 Task: Move the task Implement a new cloud-based procurement management system for a company to the section Done in the project ArrowSprint and filter the tasks in the project by High Priority
Action: Mouse moved to (641, 377)
Screenshot: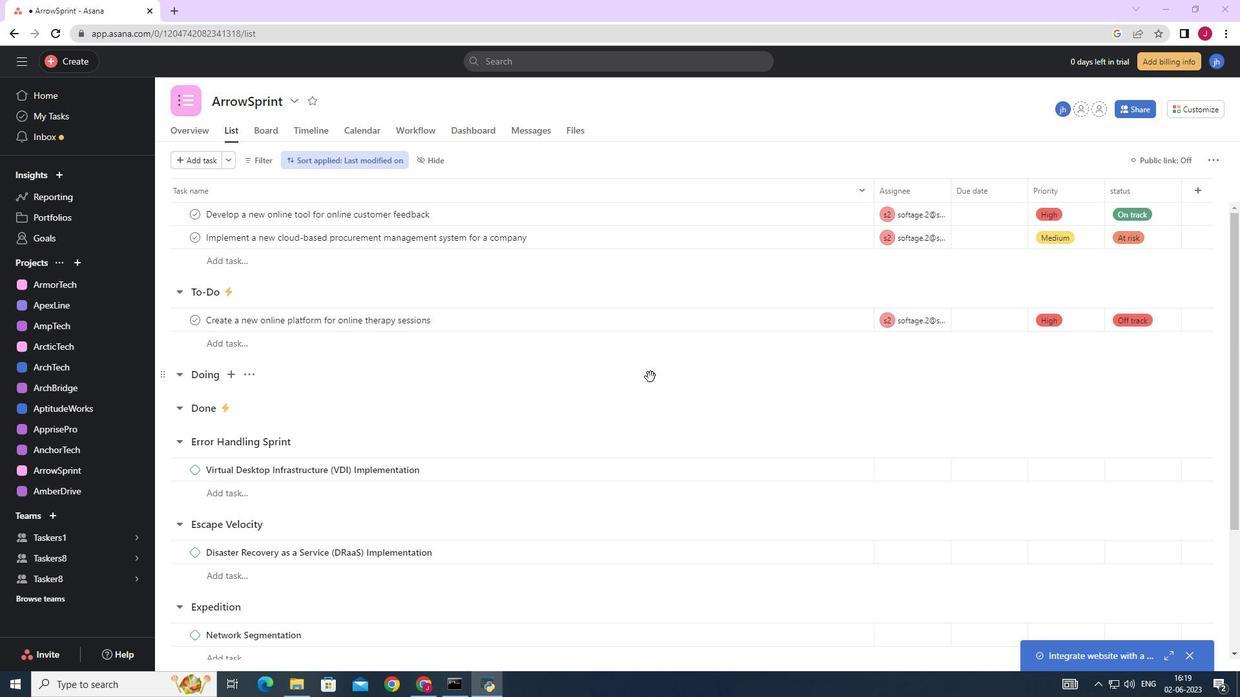 
Action: Mouse scrolled (641, 378) with delta (0, 0)
Screenshot: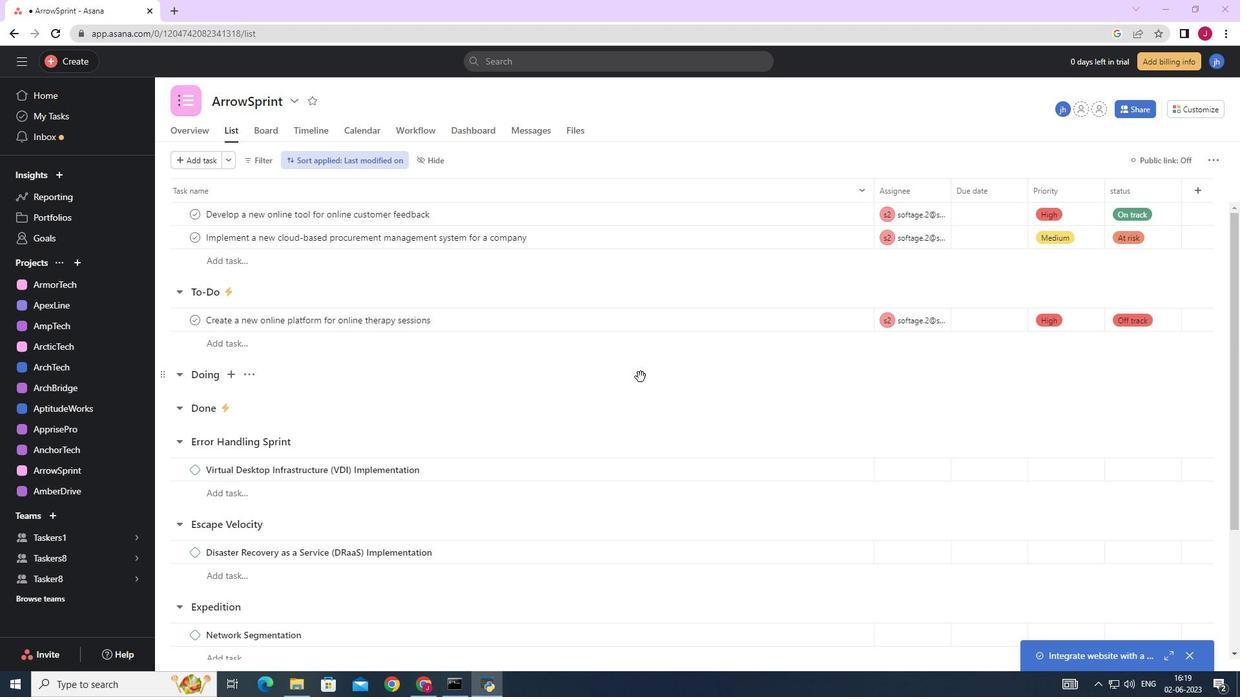 
Action: Mouse scrolled (641, 378) with delta (0, 0)
Screenshot: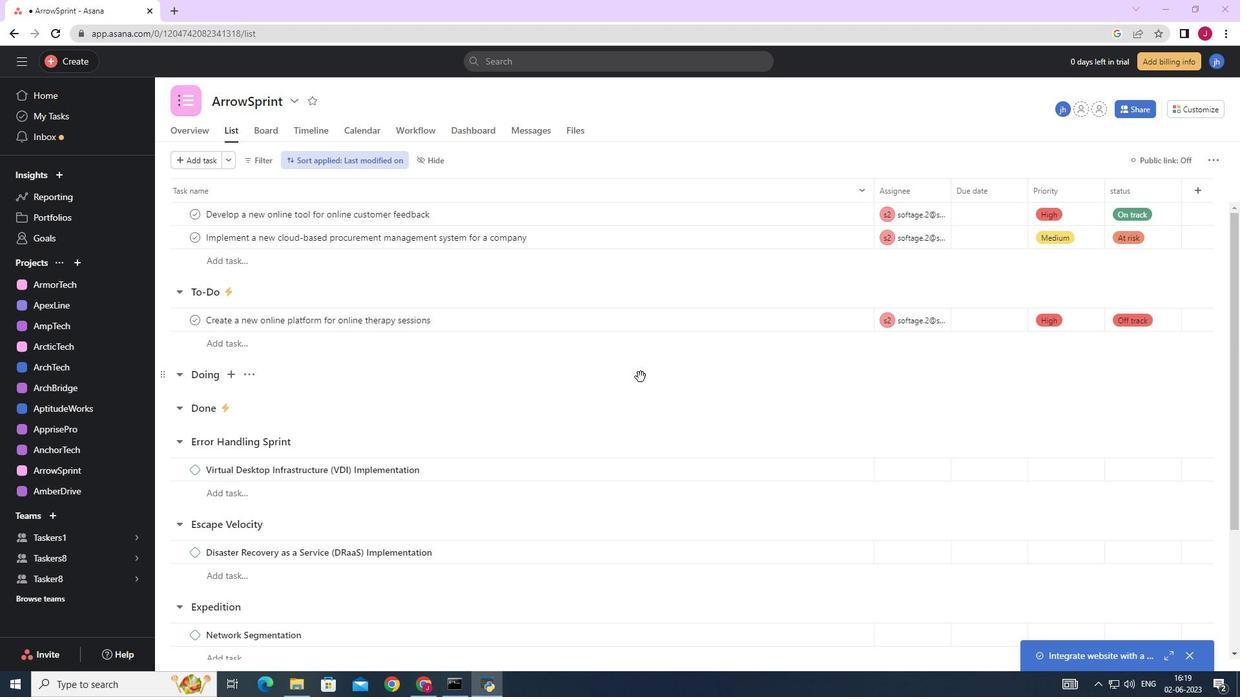 
Action: Mouse scrolled (641, 378) with delta (0, 0)
Screenshot: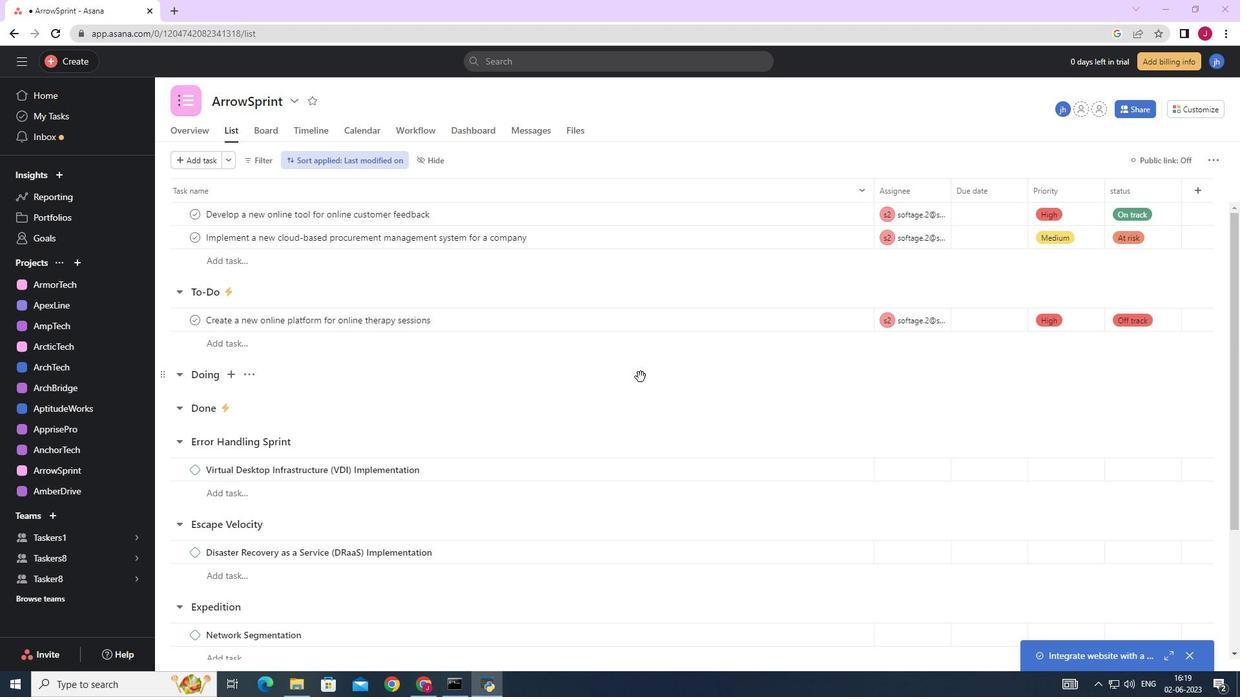 
Action: Mouse scrolled (641, 378) with delta (0, 0)
Screenshot: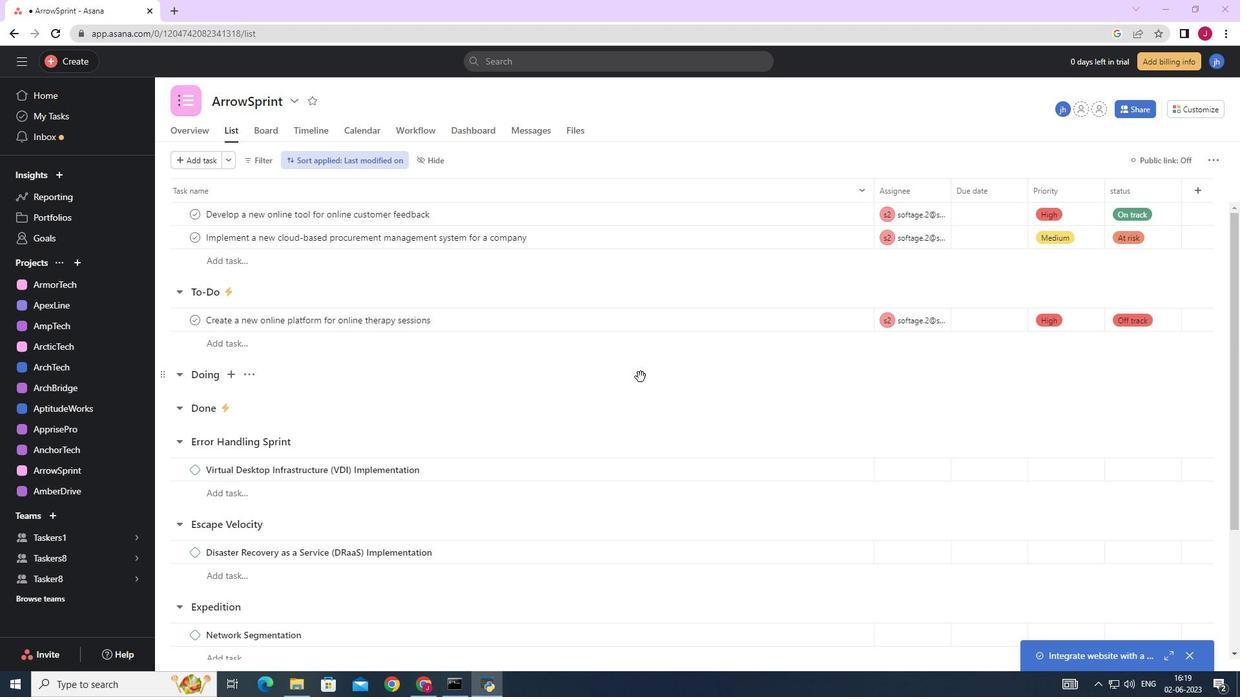 
Action: Mouse moved to (838, 241)
Screenshot: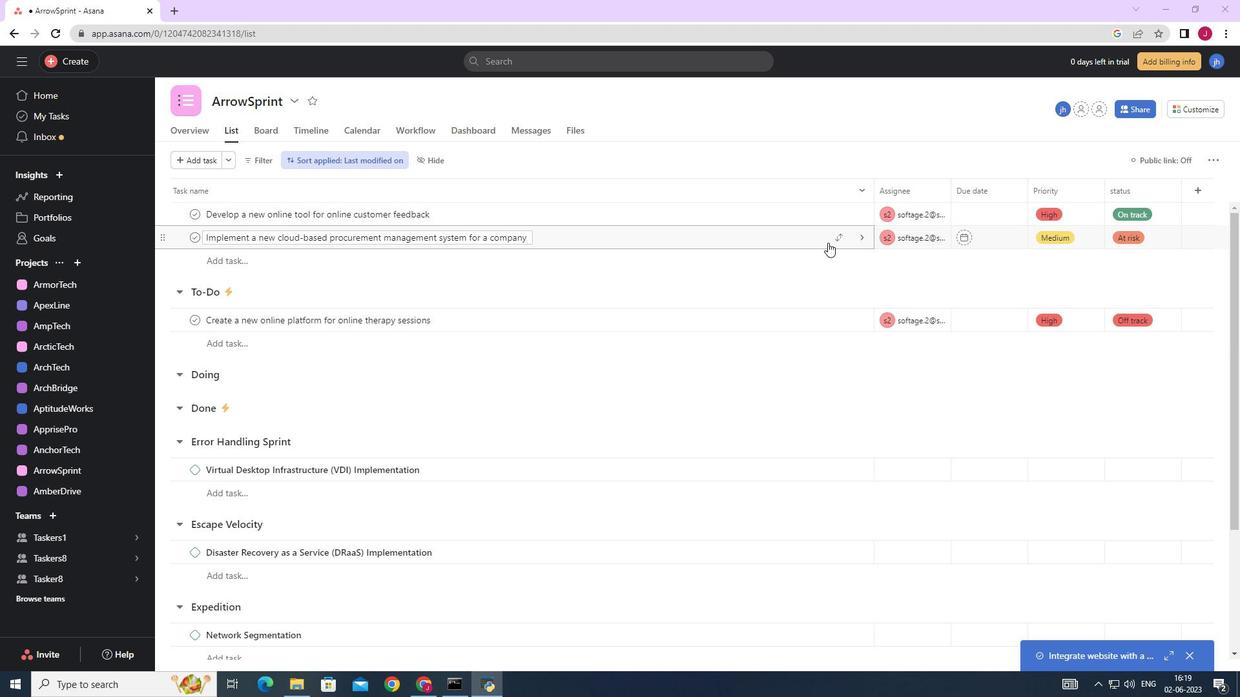 
Action: Mouse pressed left at (838, 241)
Screenshot: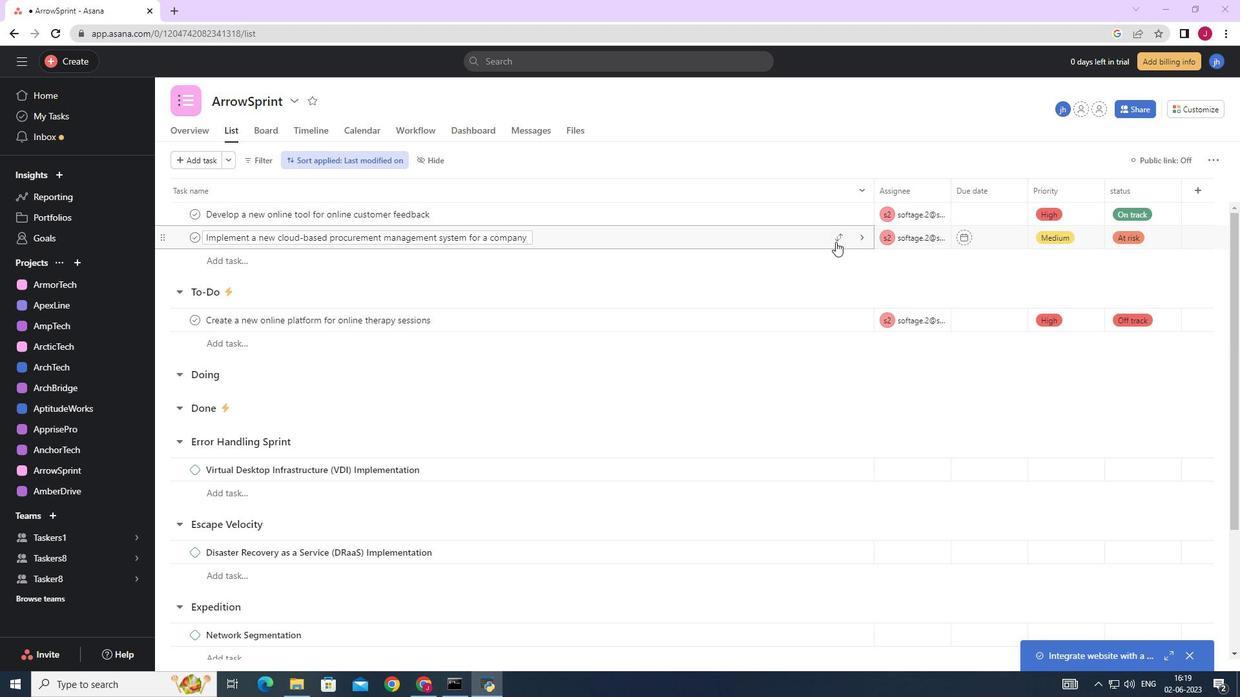 
Action: Mouse moved to (770, 352)
Screenshot: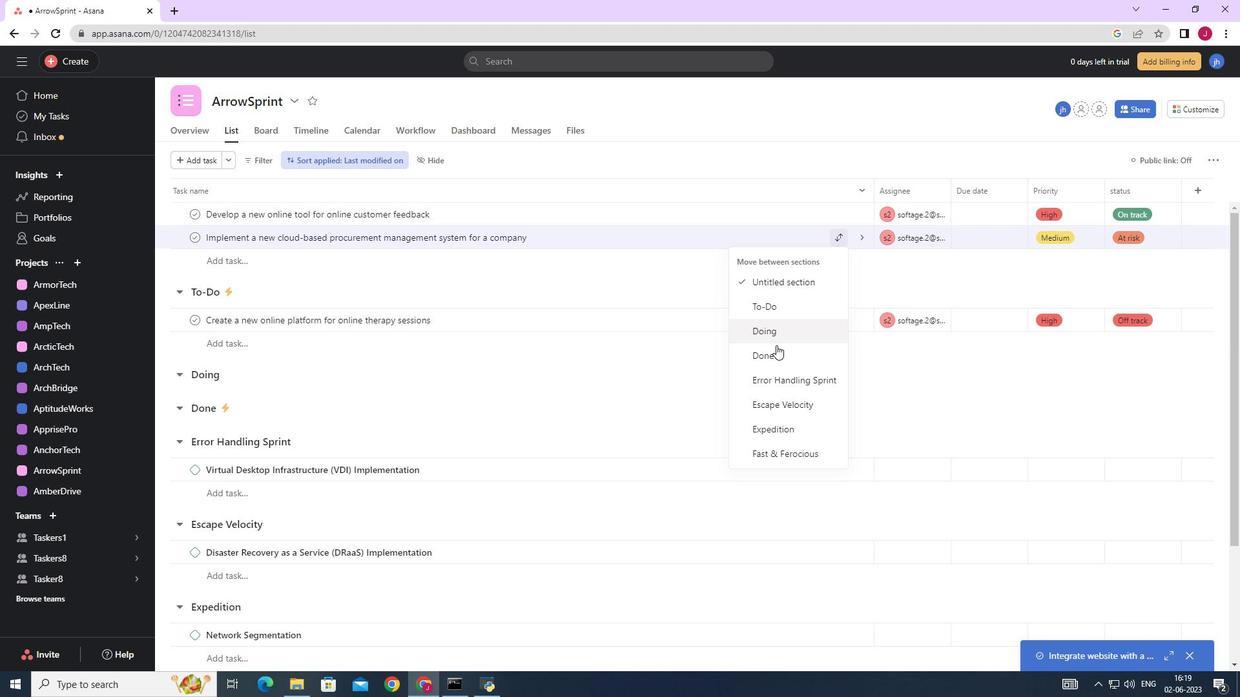 
Action: Mouse pressed left at (770, 352)
Screenshot: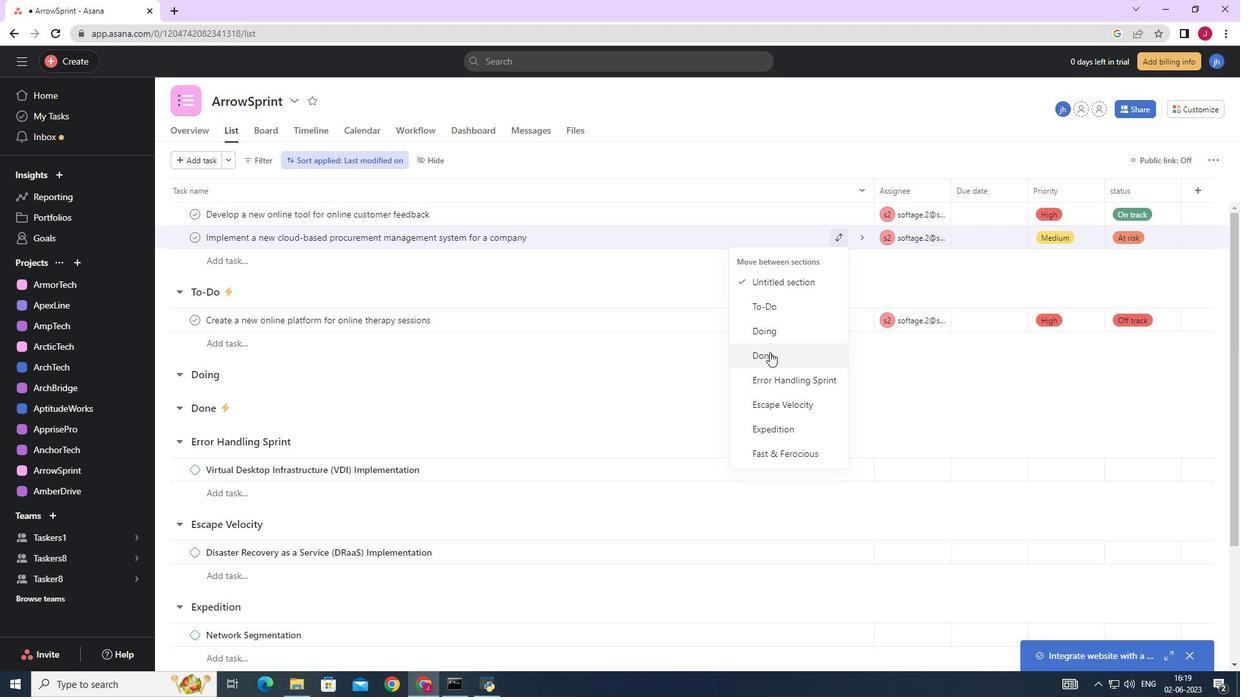 
Action: Mouse moved to (261, 157)
Screenshot: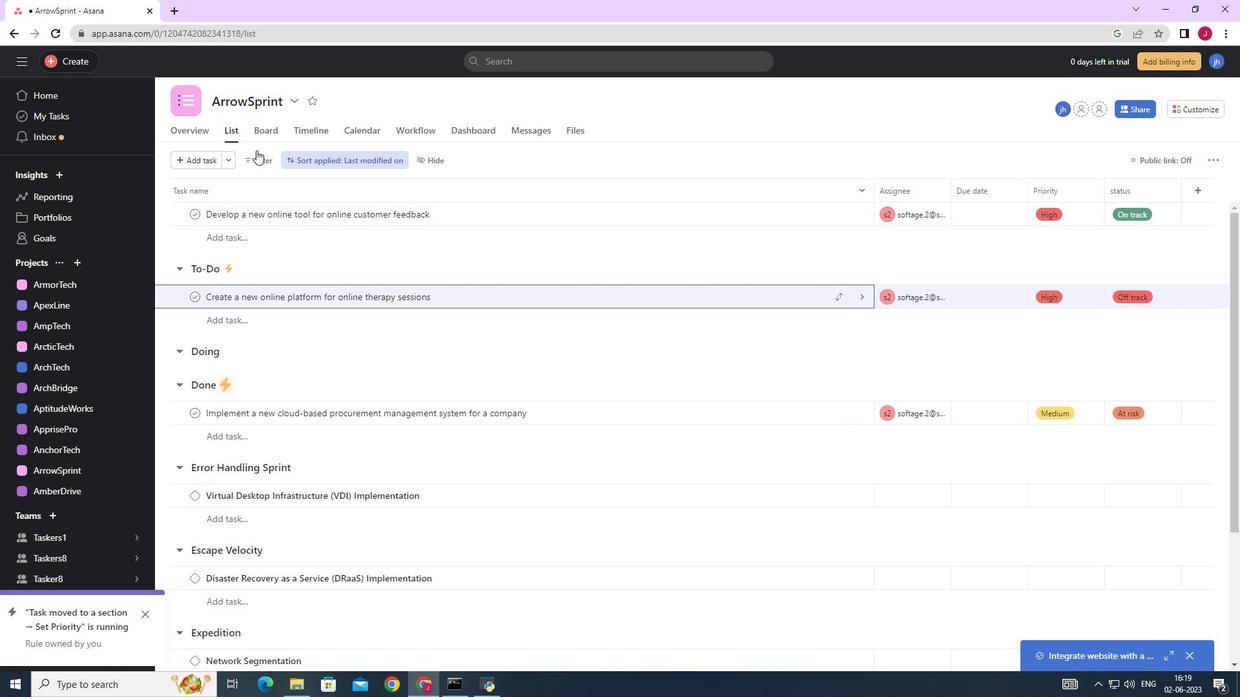 
Action: Mouse pressed left at (261, 157)
Screenshot: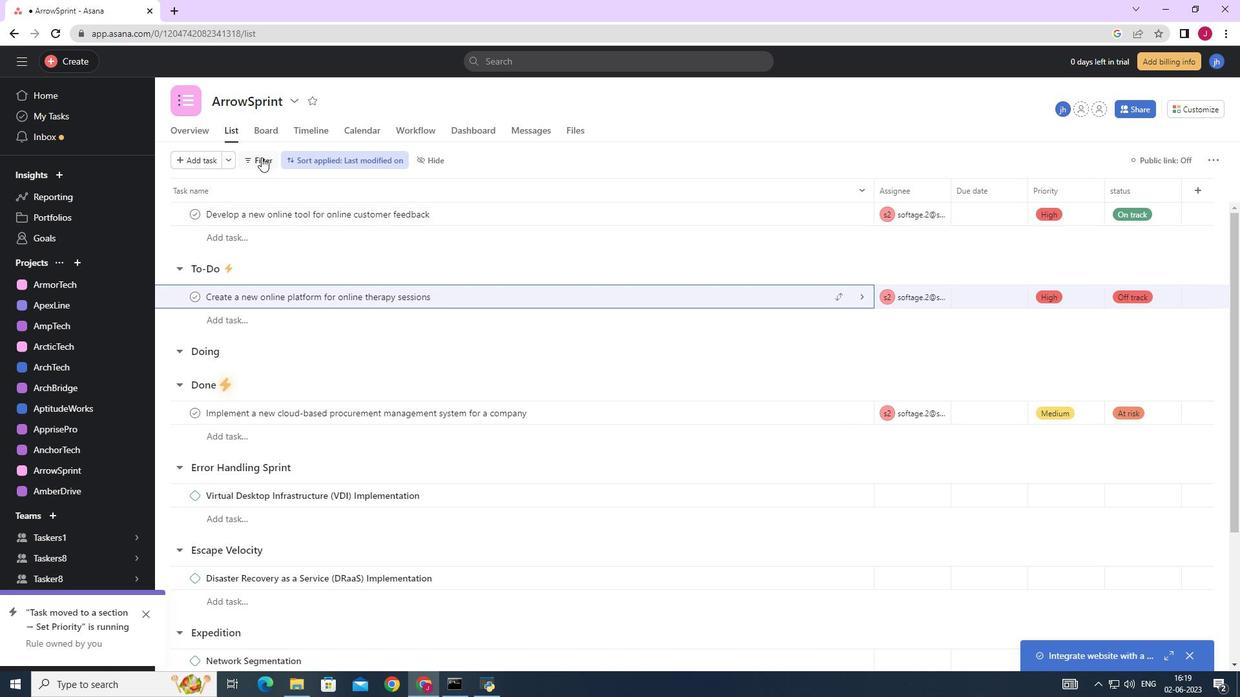 
Action: Mouse moved to (298, 265)
Screenshot: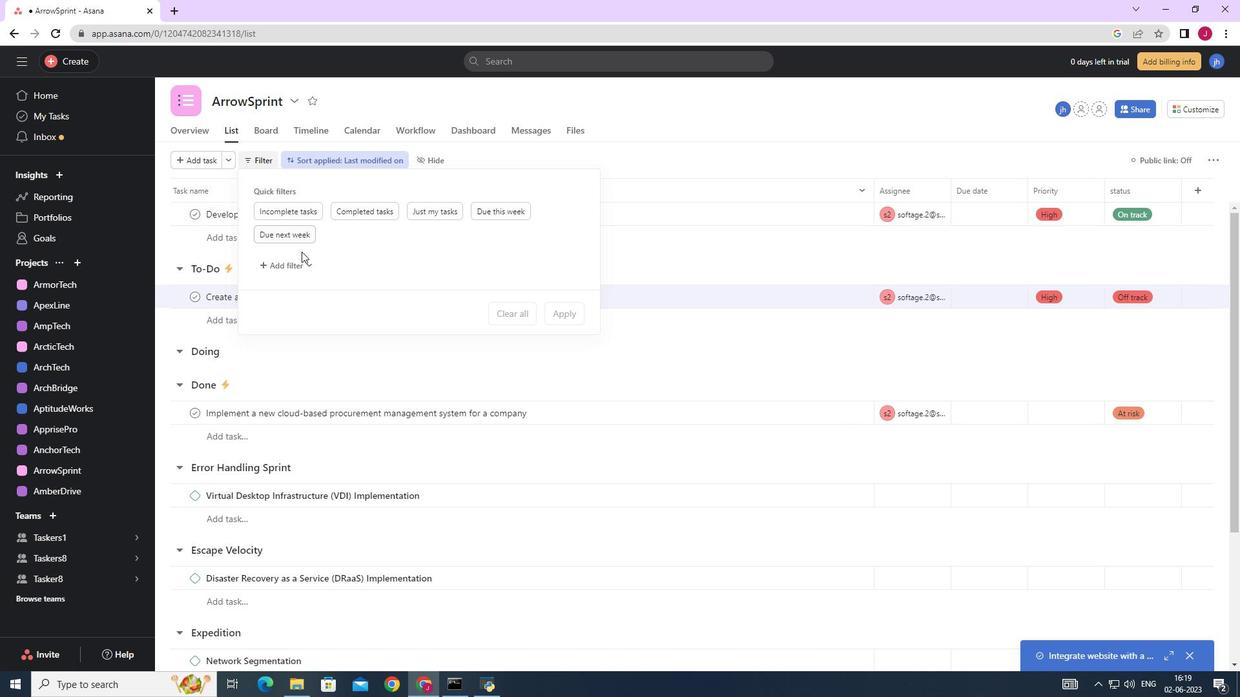 
Action: Mouse pressed left at (298, 265)
Screenshot: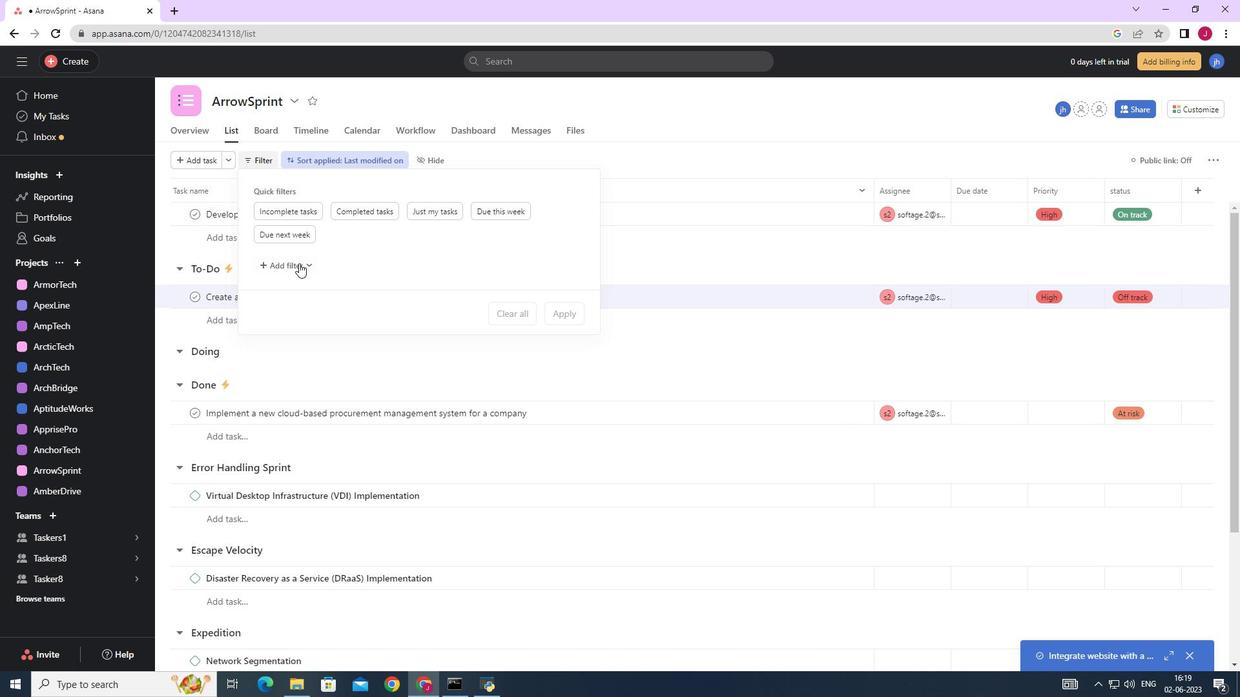
Action: Mouse moved to (299, 487)
Screenshot: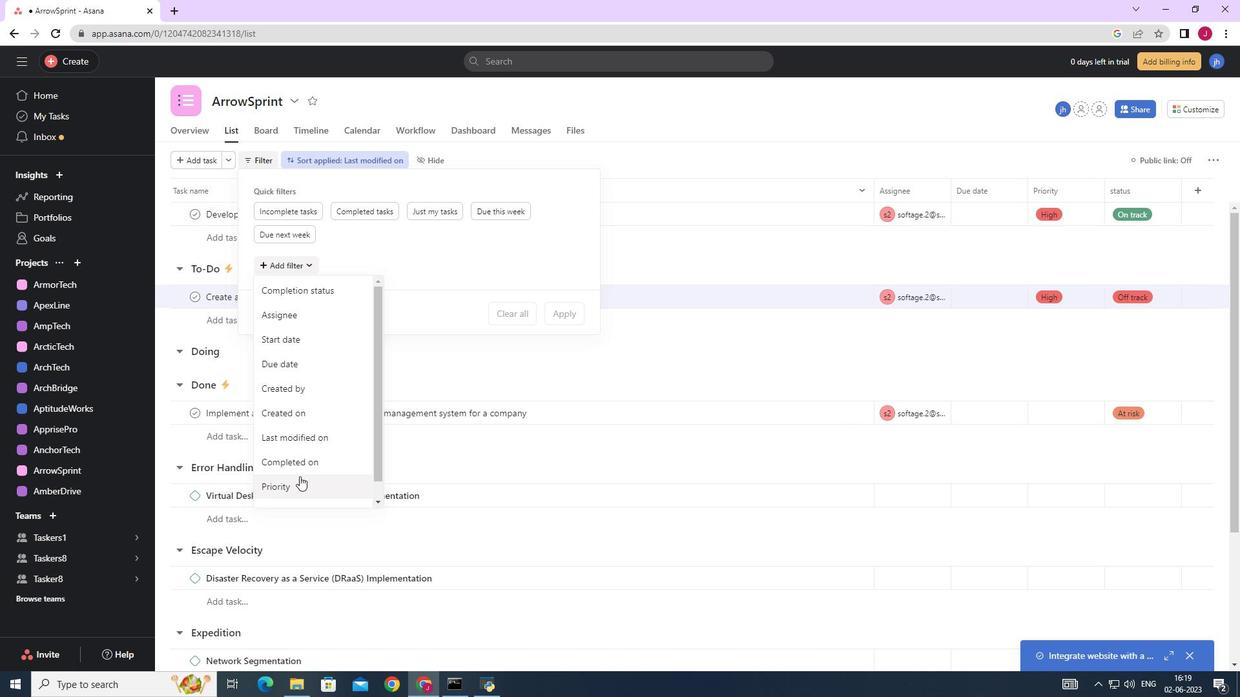 
Action: Mouse pressed left at (299, 487)
Screenshot: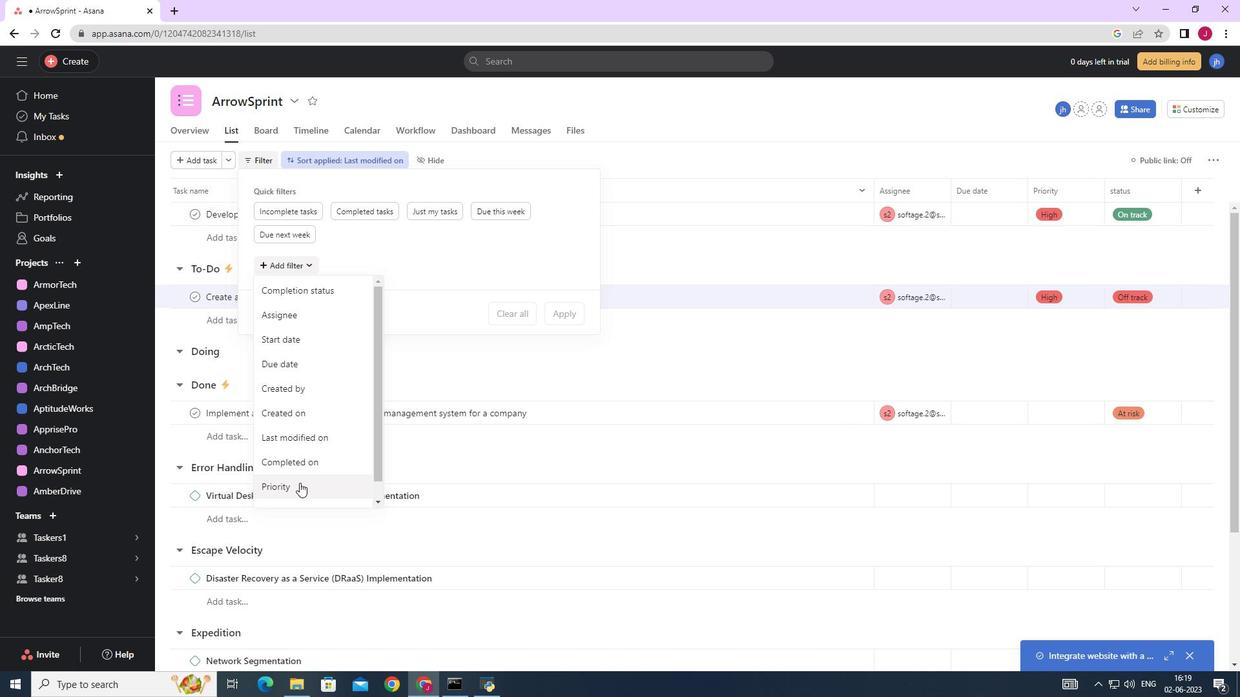 
Action: Mouse moved to (561, 365)
Screenshot: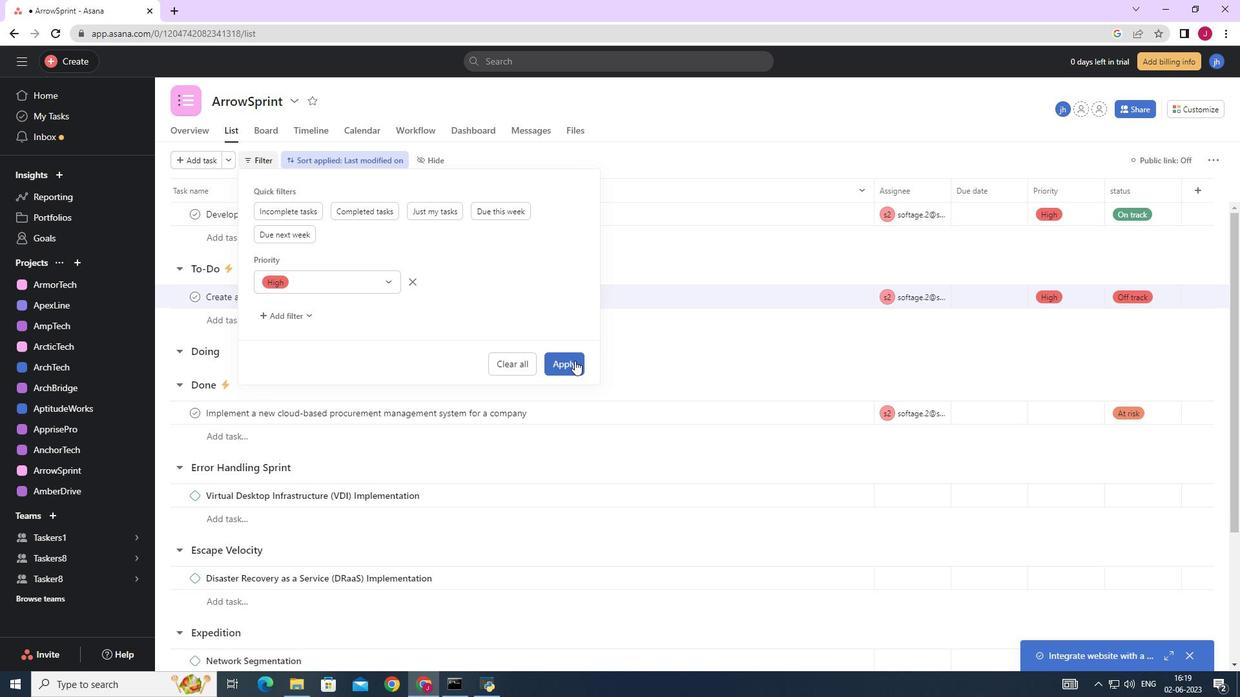 
Action: Mouse pressed left at (561, 365)
Screenshot: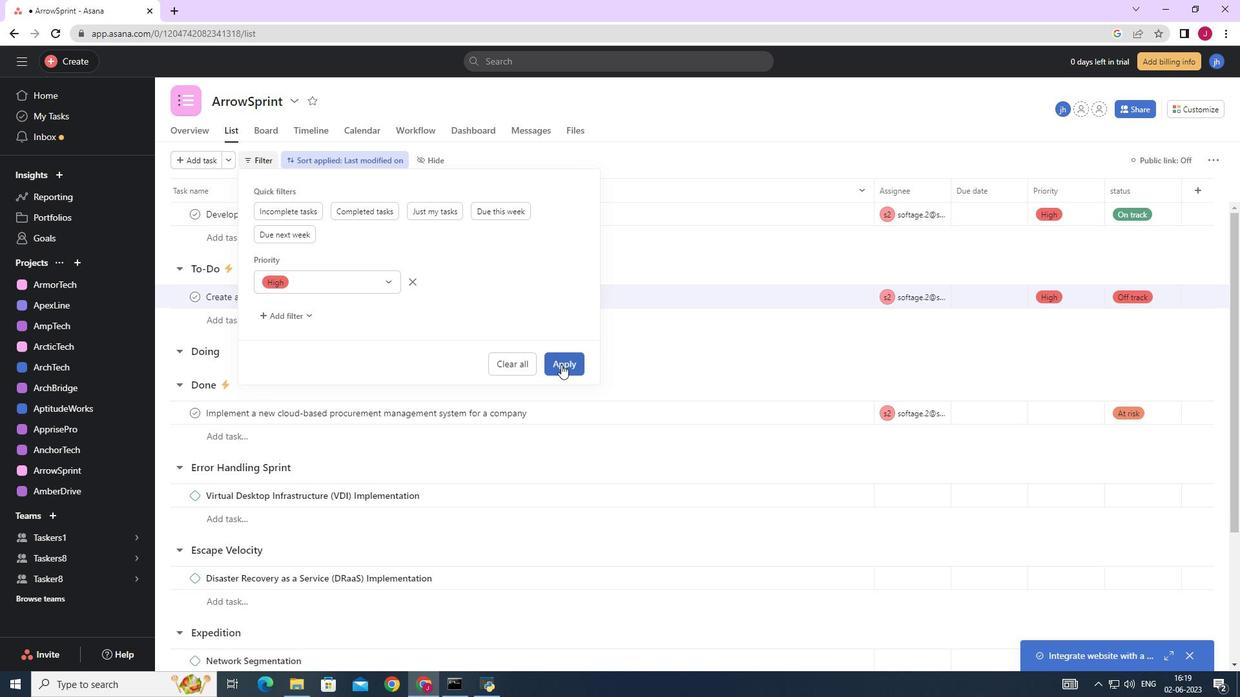 
